 Task: Write description "Data service functions turn inputs into outputs".
Action: Mouse moved to (284, 293)
Screenshot: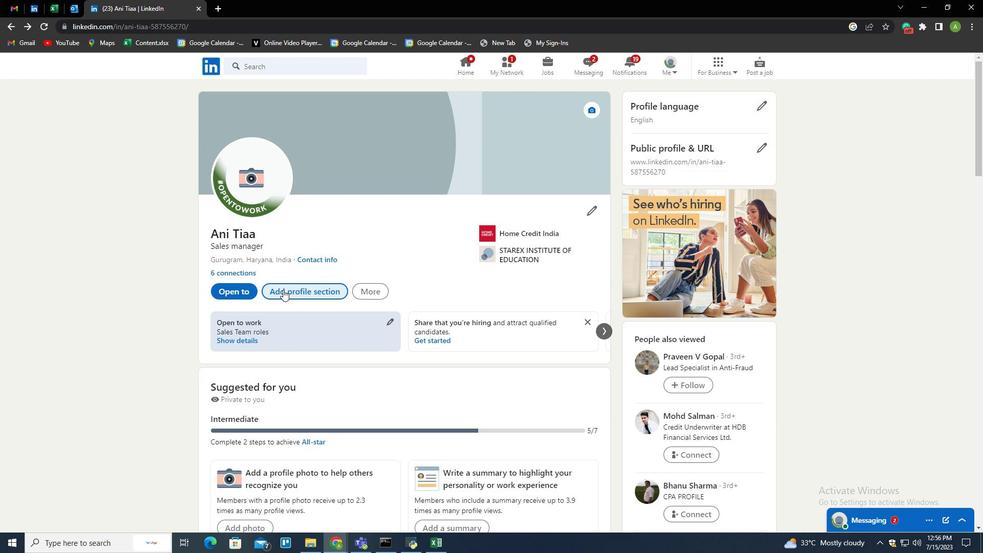 
Action: Mouse pressed left at (284, 293)
Screenshot: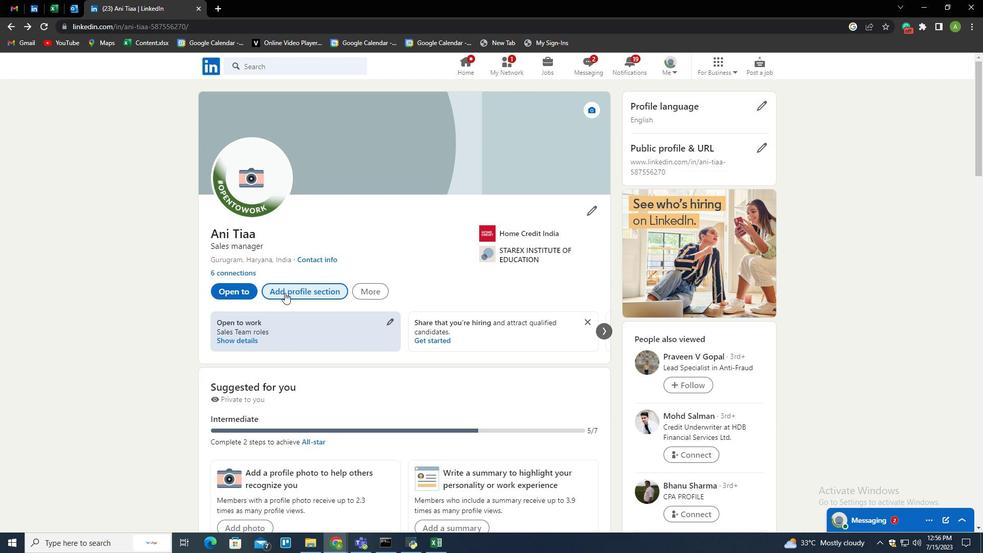 
Action: Mouse moved to (385, 116)
Screenshot: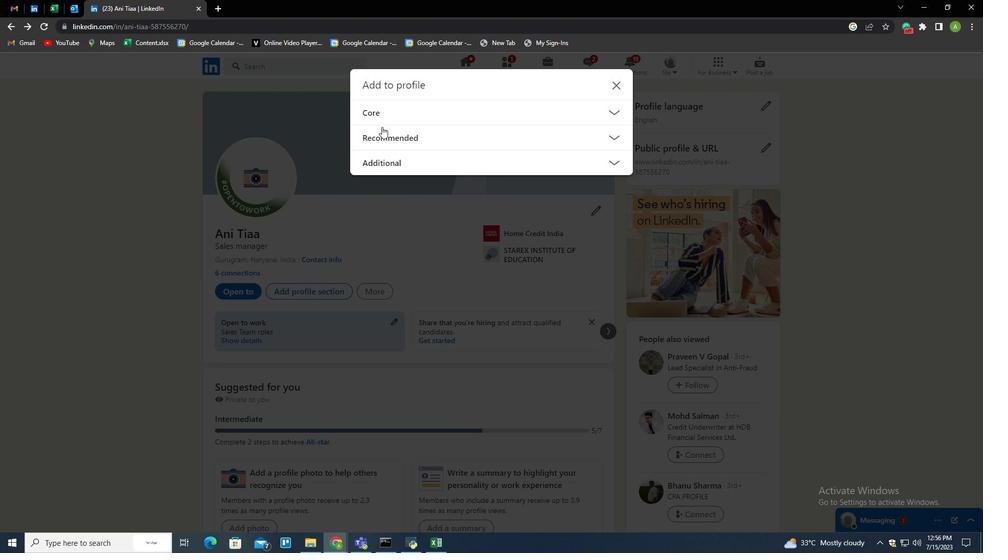
Action: Mouse pressed left at (385, 116)
Screenshot: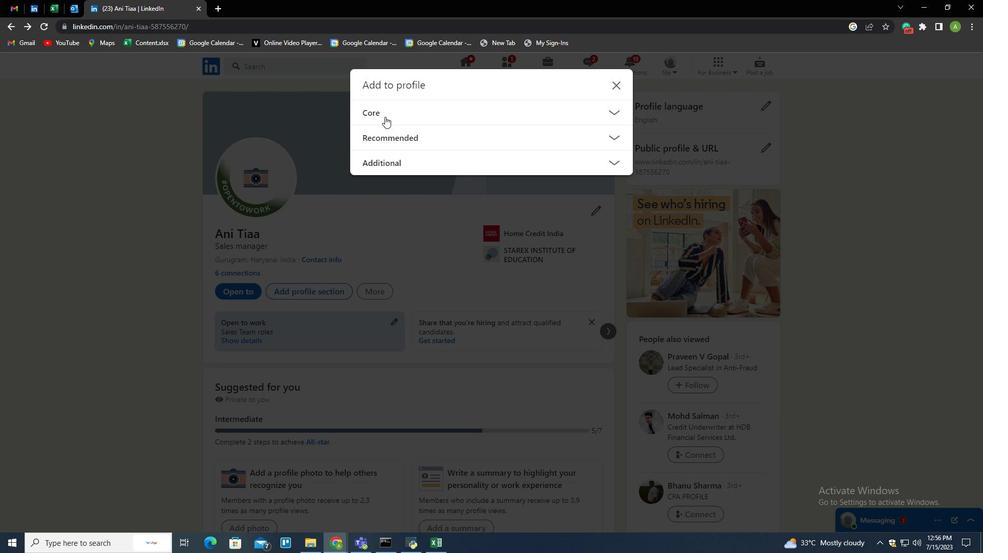 
Action: Mouse moved to (385, 208)
Screenshot: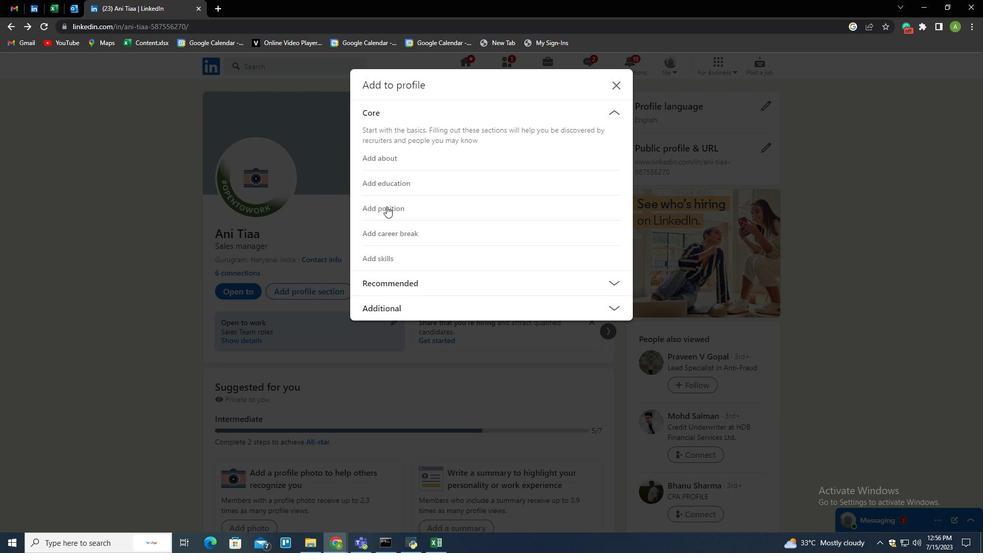 
Action: Mouse pressed left at (385, 208)
Screenshot: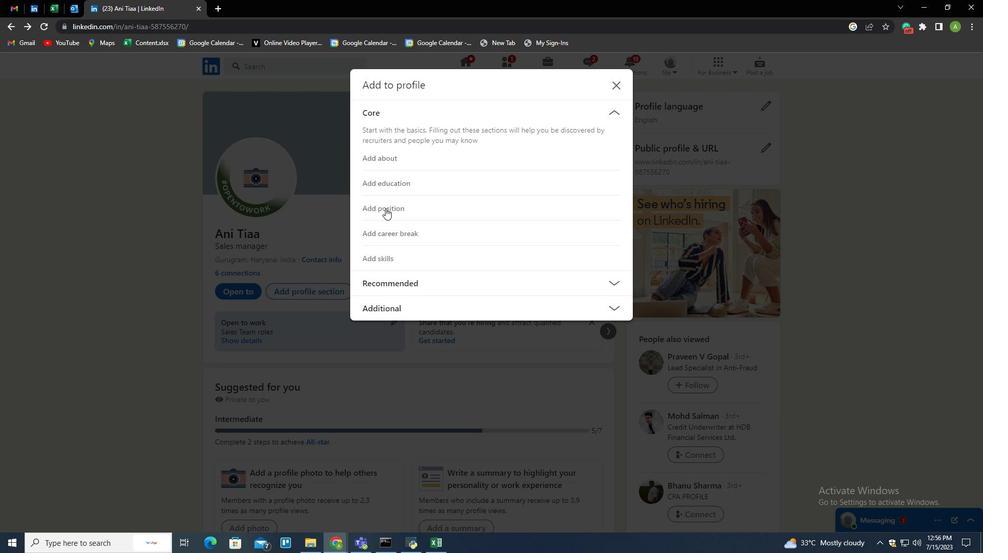 
Action: Mouse moved to (416, 221)
Screenshot: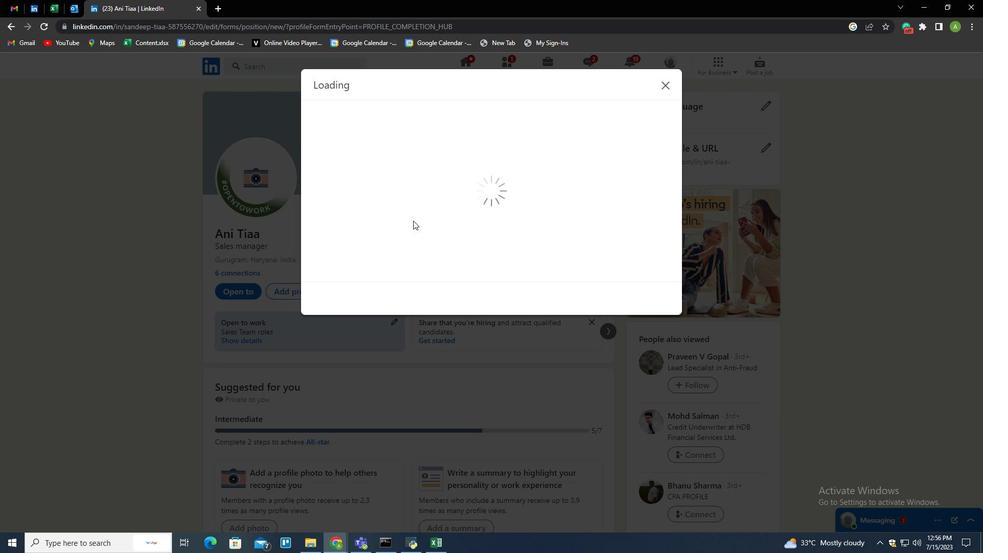 
Action: Mouse scrolled (416, 221) with delta (0, 0)
Screenshot: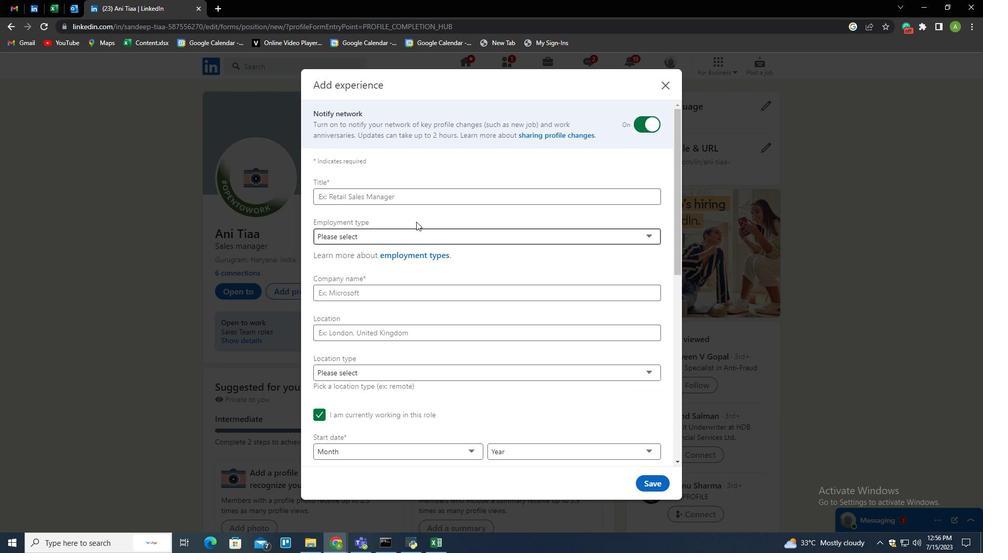 
Action: Mouse scrolled (416, 221) with delta (0, 0)
Screenshot: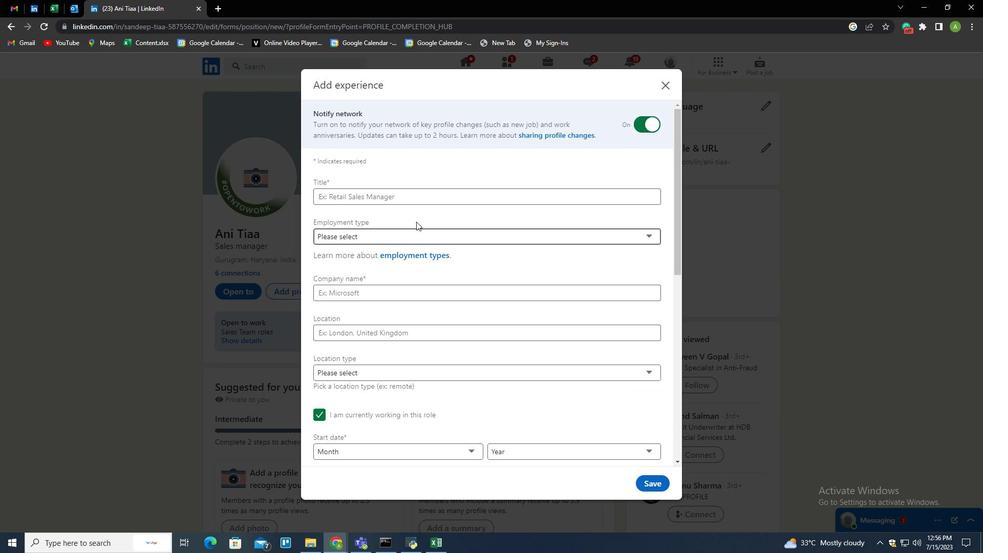 
Action: Mouse scrolled (416, 221) with delta (0, 0)
Screenshot: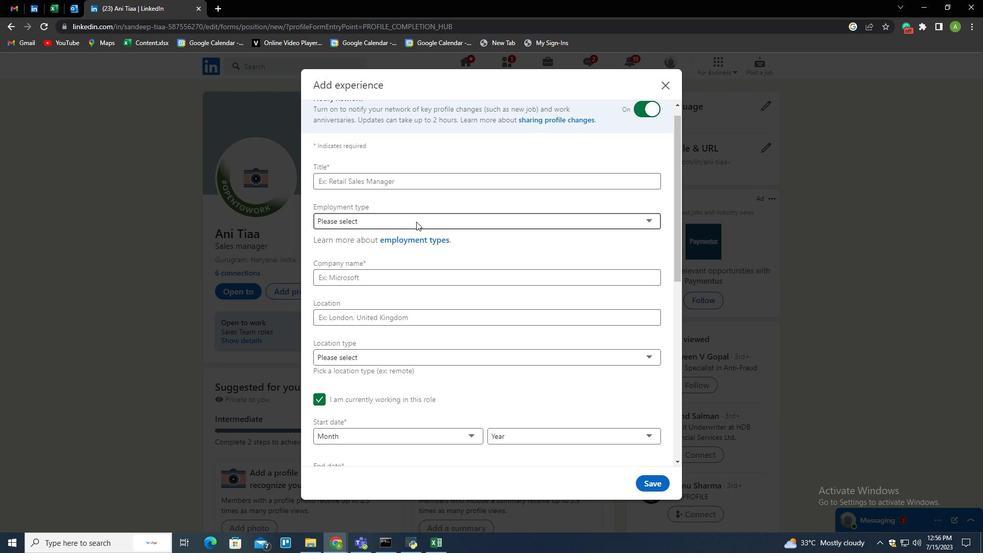 
Action: Mouse scrolled (416, 221) with delta (0, 0)
Screenshot: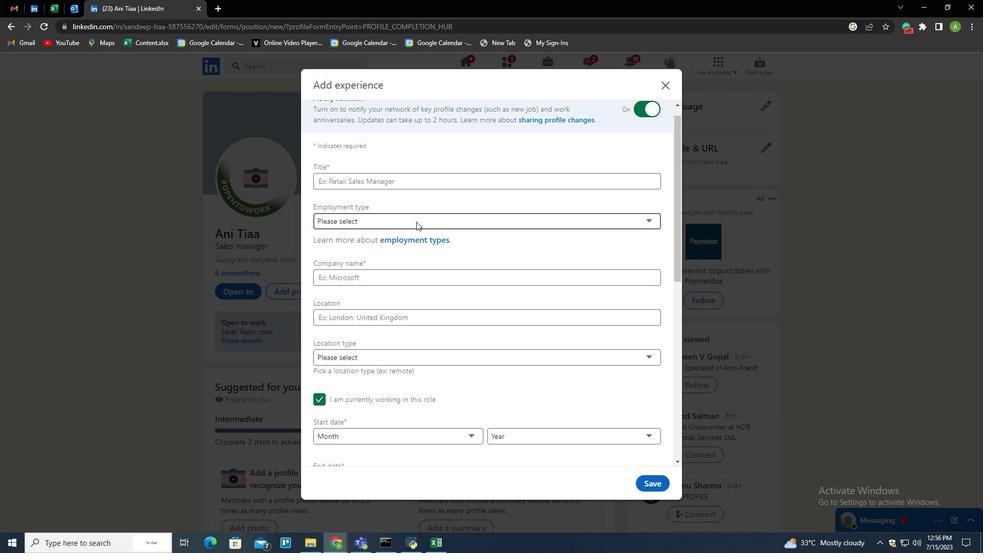 
Action: Mouse moved to (417, 219)
Screenshot: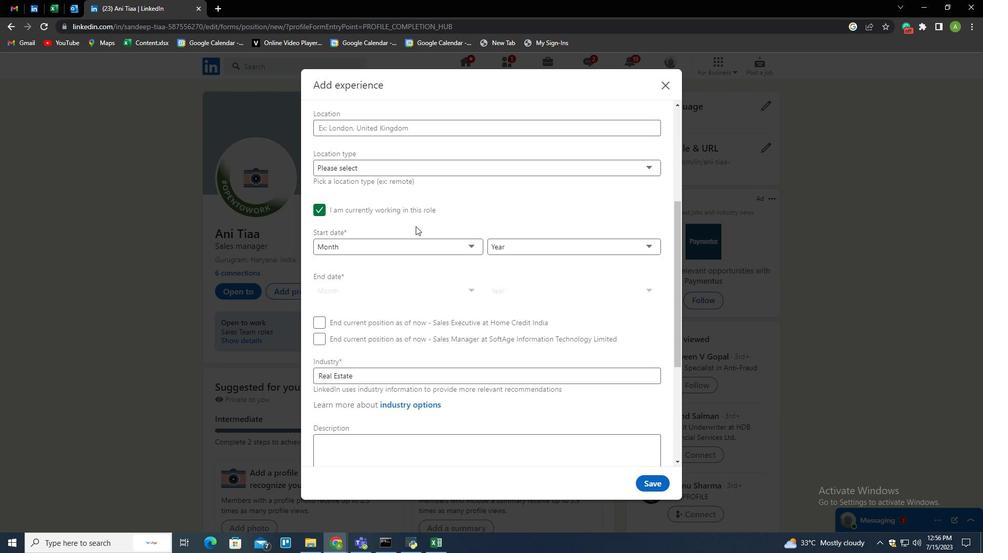 
Action: Mouse scrolled (417, 218) with delta (0, 0)
Screenshot: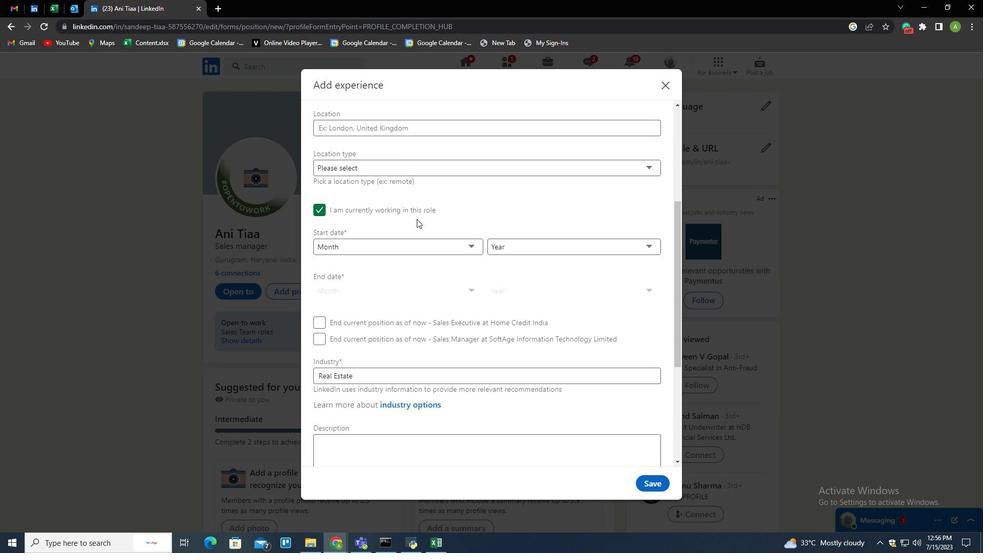 
Action: Mouse scrolled (417, 218) with delta (0, 0)
Screenshot: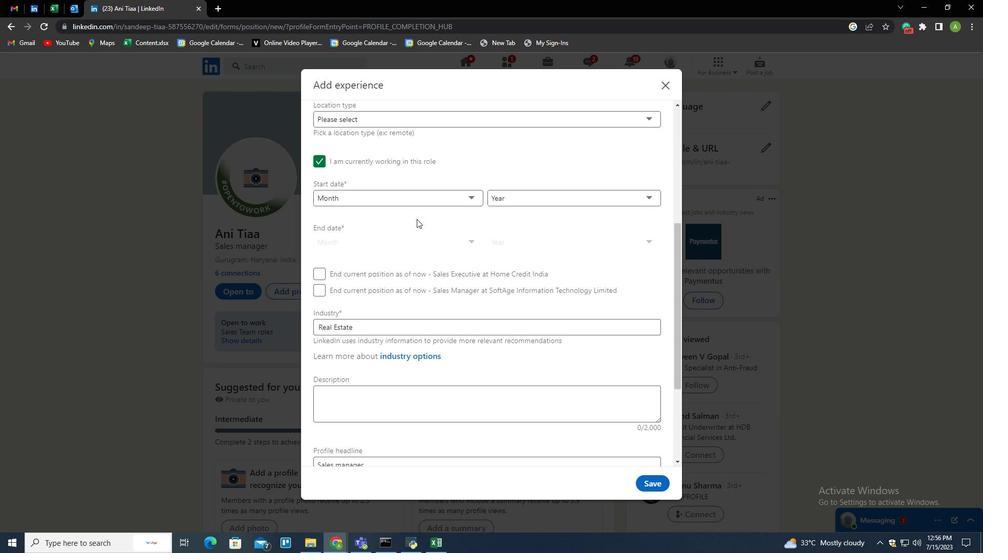 
Action: Mouse scrolled (417, 218) with delta (0, 0)
Screenshot: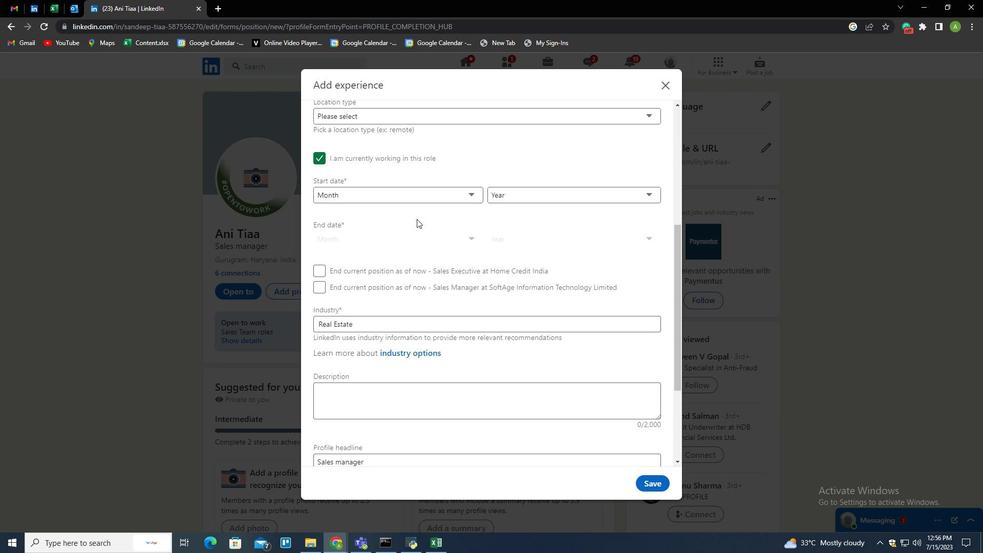 
Action: Mouse moved to (359, 302)
Screenshot: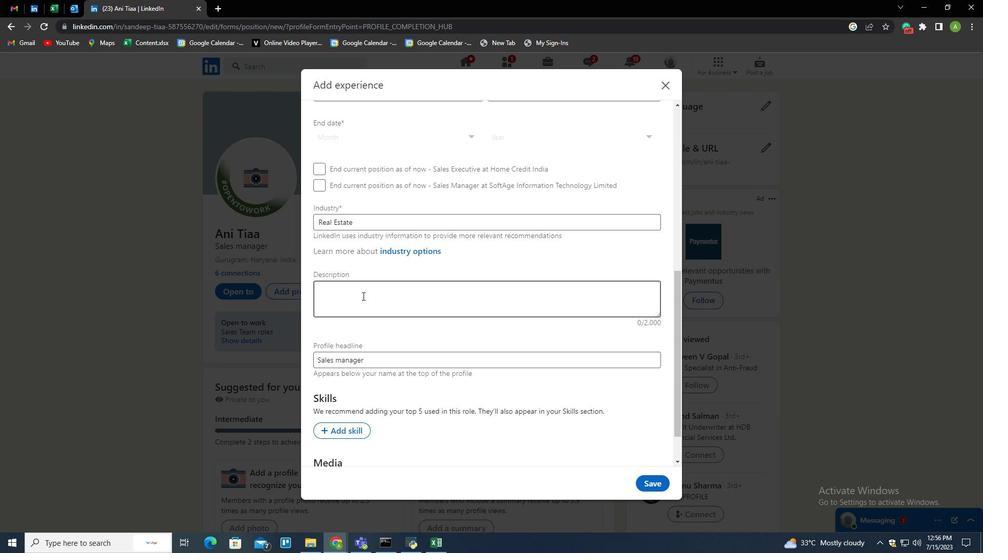 
Action: Mouse pressed left at (359, 302)
Screenshot: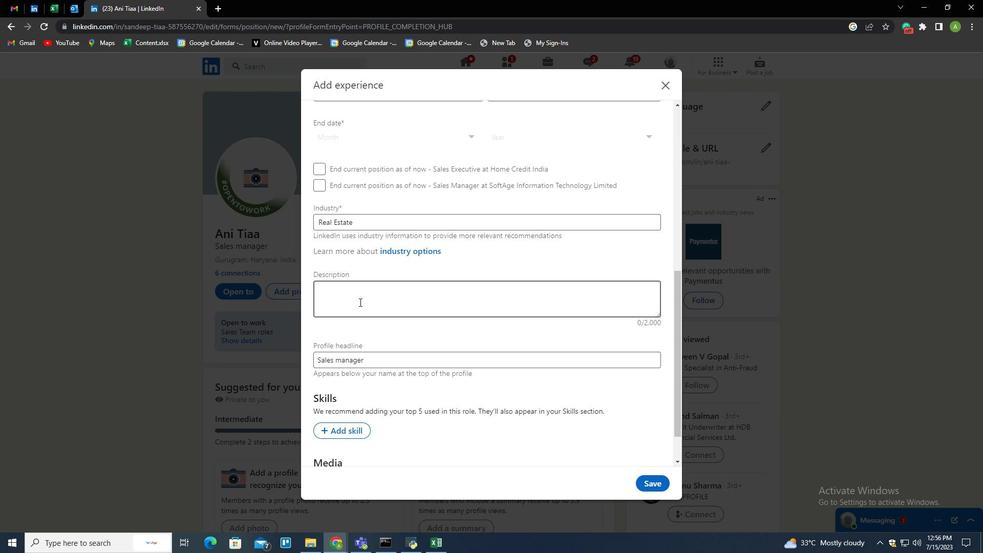 
Action: Key pressed <Key.shift>Data<Key.space>service<Key.space>function<Key.space>turn<Key.space>inputs<Key.space>into<Key.space>outputs
Screenshot: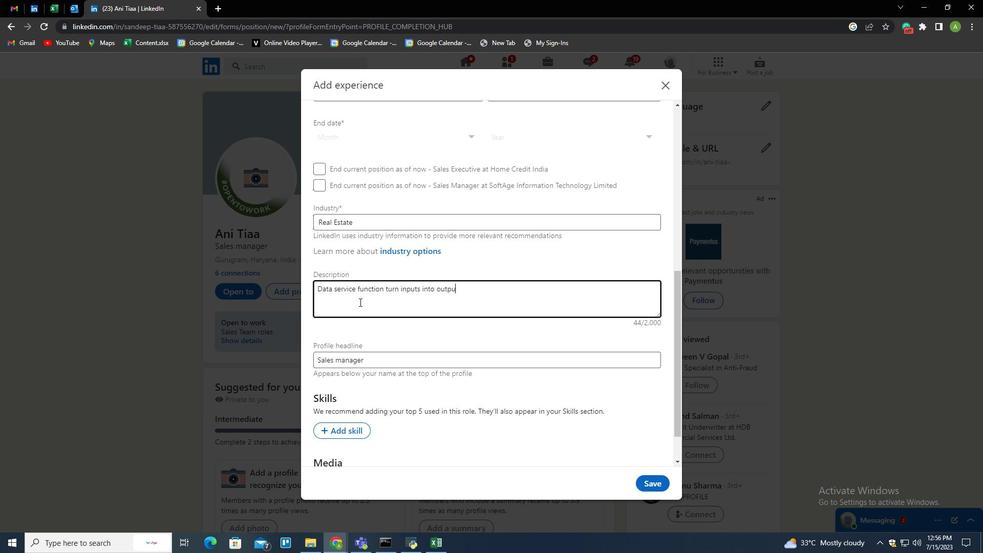 
Action: Mouse moved to (443, 336)
Screenshot: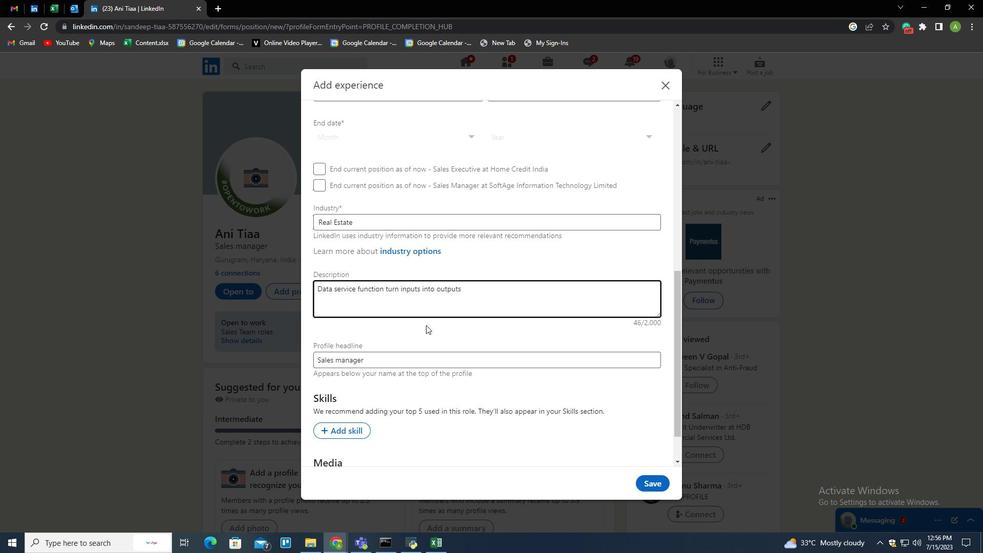 
Action: Mouse pressed left at (443, 336)
Screenshot: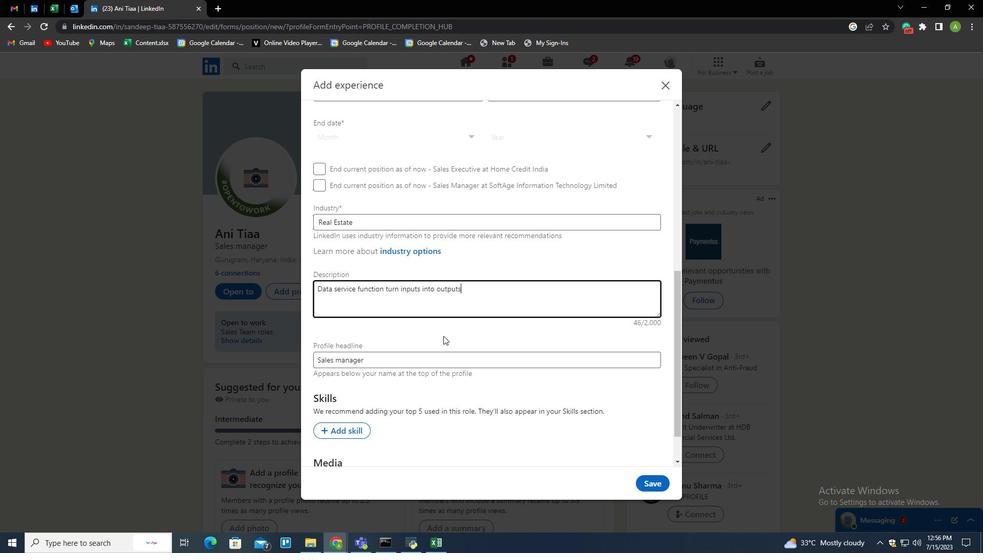
Action: Mouse moved to (500, 344)
Screenshot: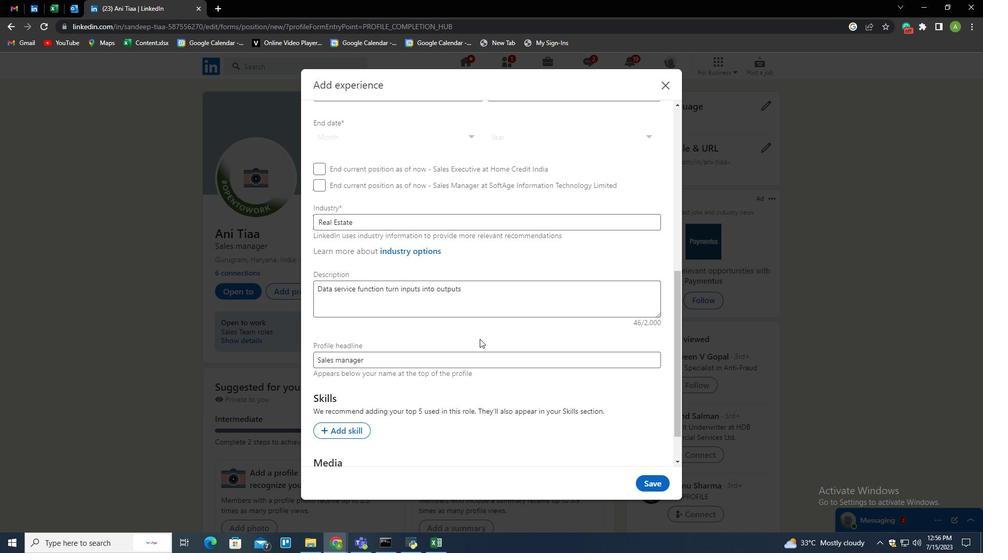 
